 Task: Change the aspect ratio to default.
Action: Mouse moved to (80, 15)
Screenshot: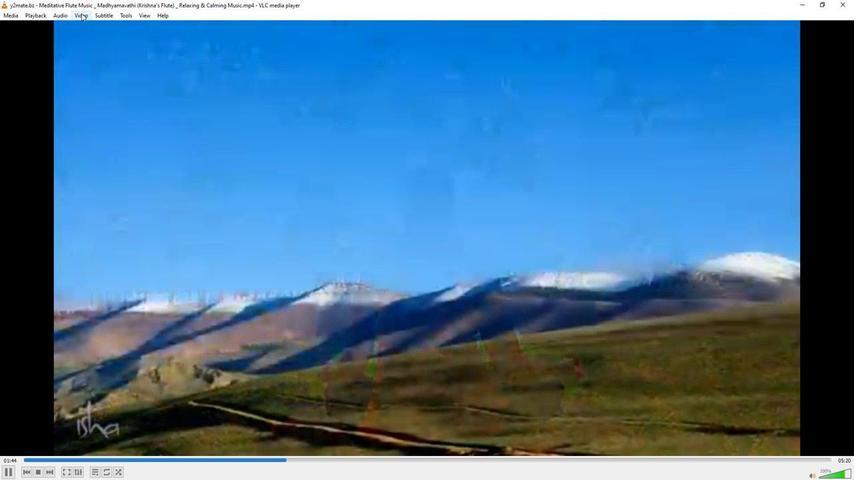 
Action: Mouse pressed left at (80, 15)
Screenshot: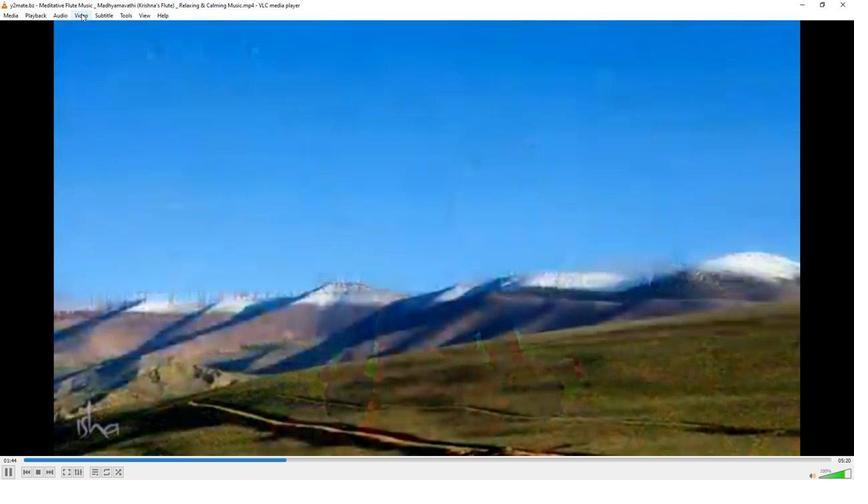 
Action: Mouse moved to (108, 83)
Screenshot: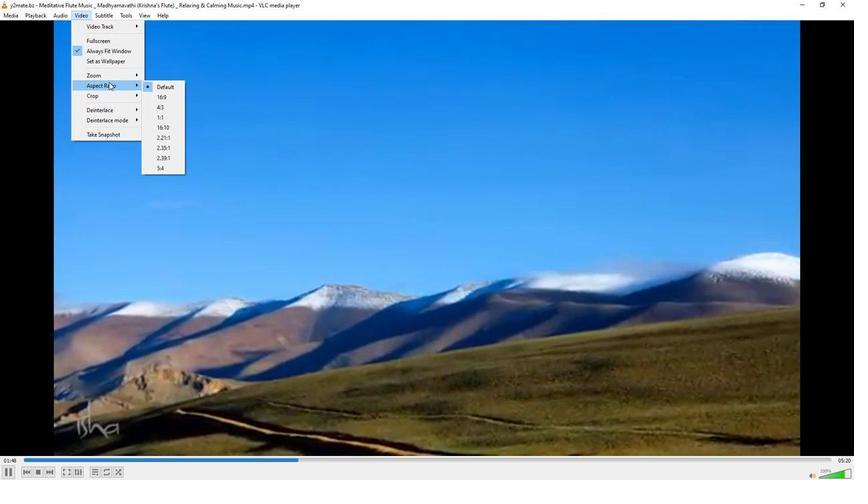 
Action: Mouse pressed left at (108, 83)
Screenshot: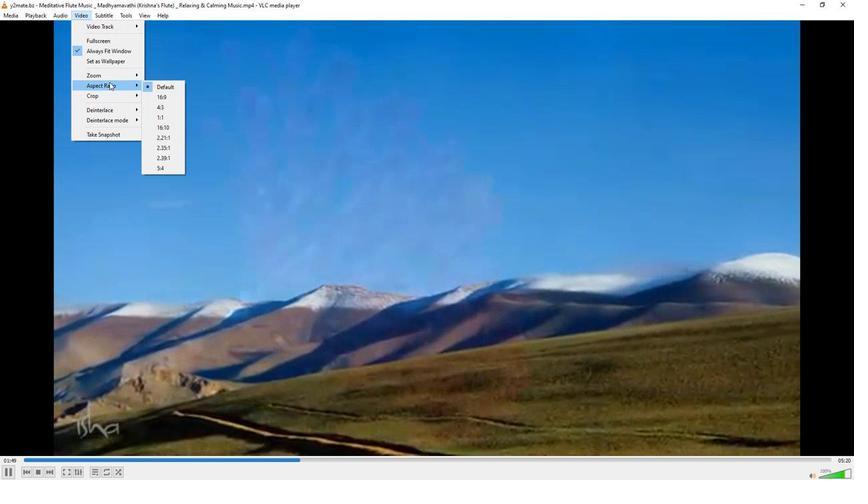 
Action: Mouse moved to (158, 88)
Screenshot: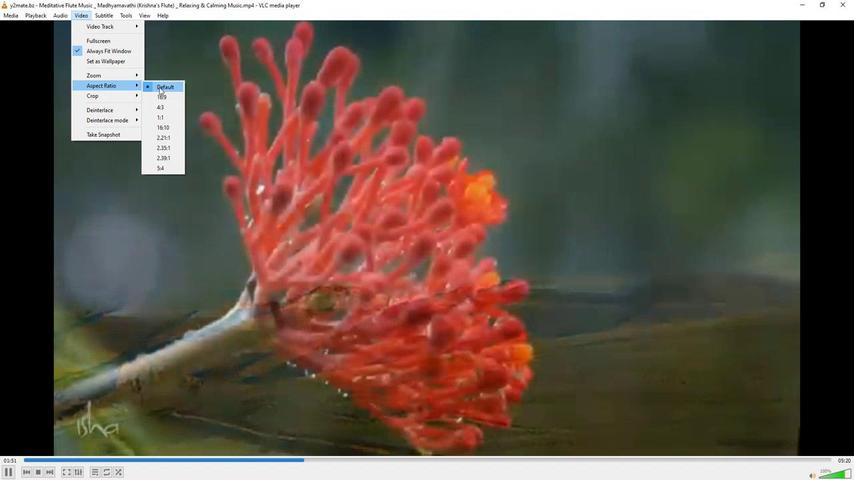 
Action: Mouse pressed left at (158, 88)
Screenshot: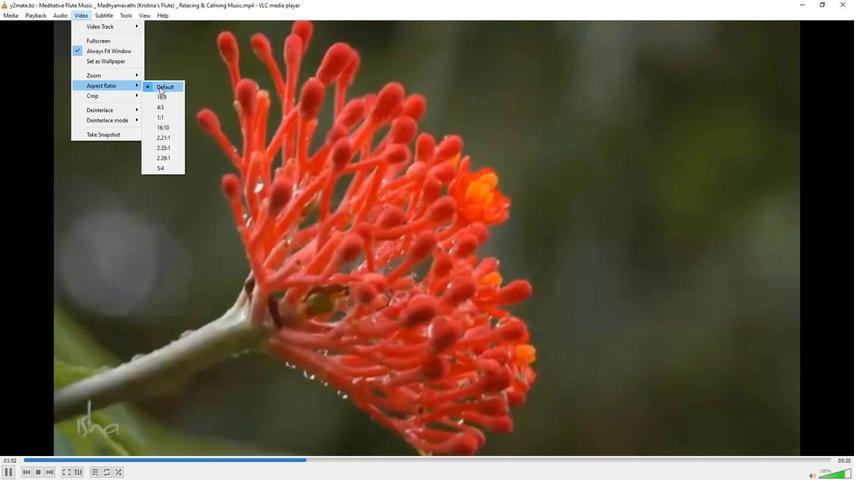 
Action: Mouse moved to (156, 88)
Screenshot: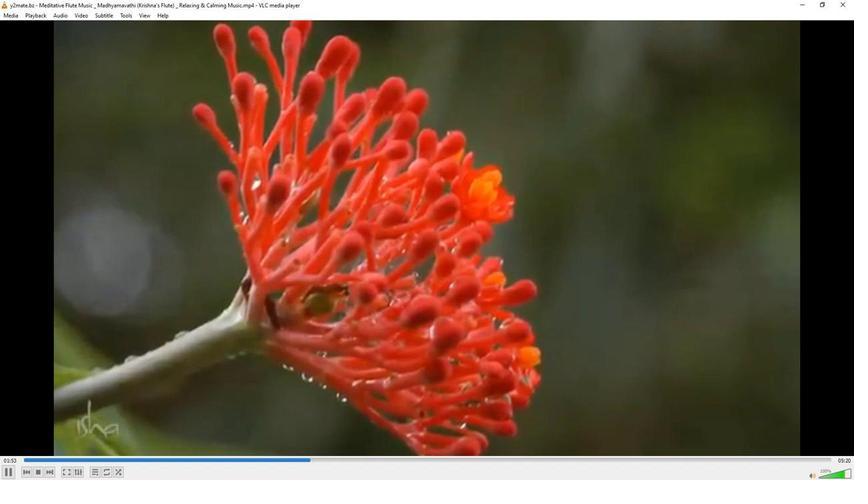 
